 Task: Add a signature Chelsea Sanchez containing Looking forward to hearing from you, Chelsea Sanchez to email address softage.10@softage.net and add a folder Press releases
Action: Mouse moved to (83, 87)
Screenshot: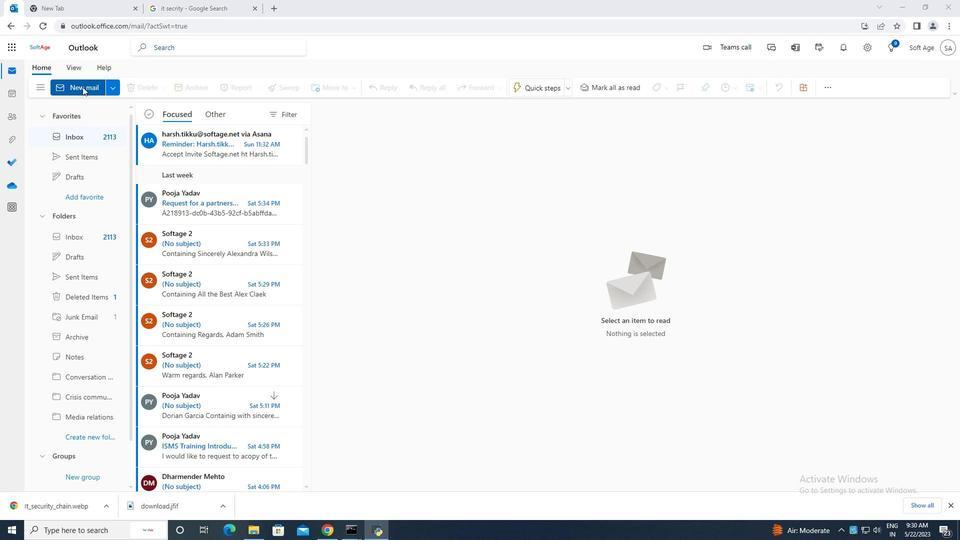 
Action: Mouse pressed left at (83, 87)
Screenshot: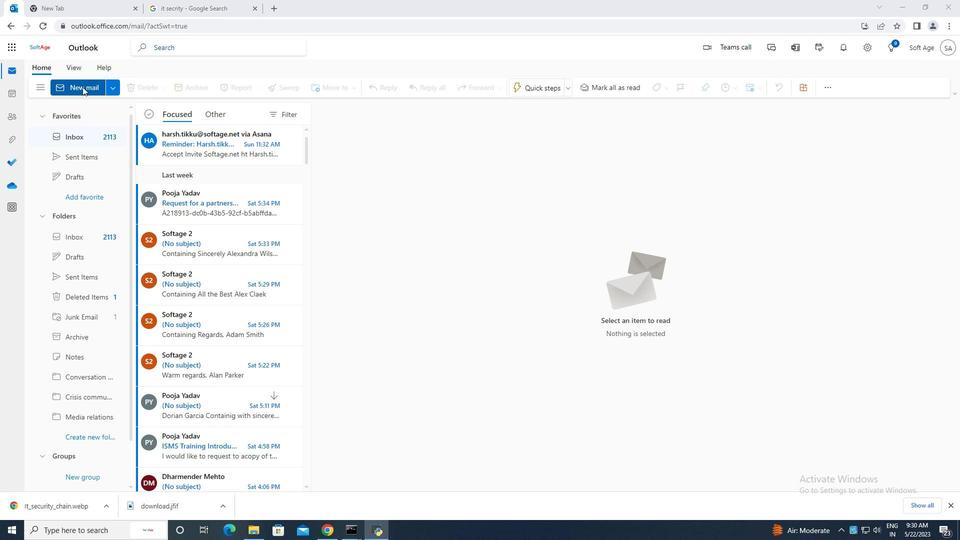 
Action: Mouse moved to (645, 86)
Screenshot: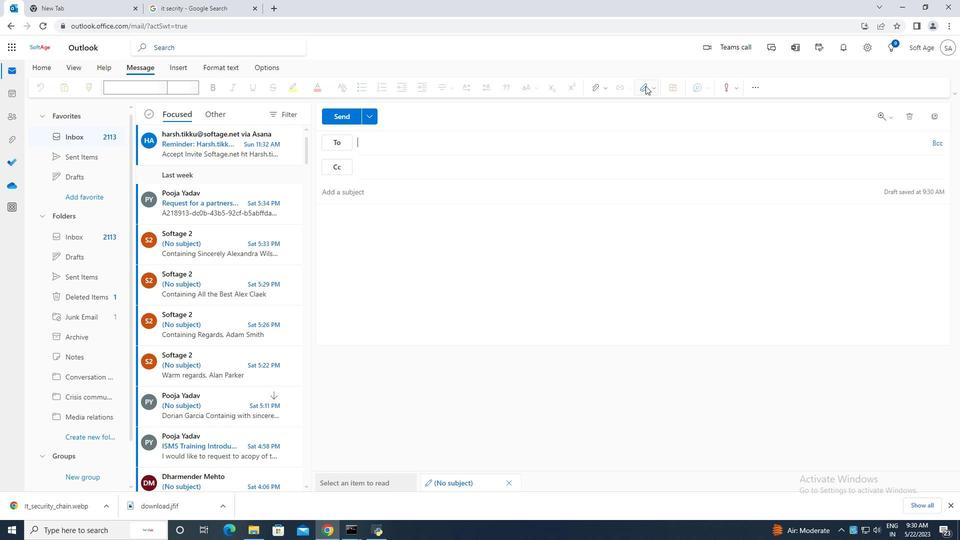 
Action: Mouse pressed left at (645, 86)
Screenshot: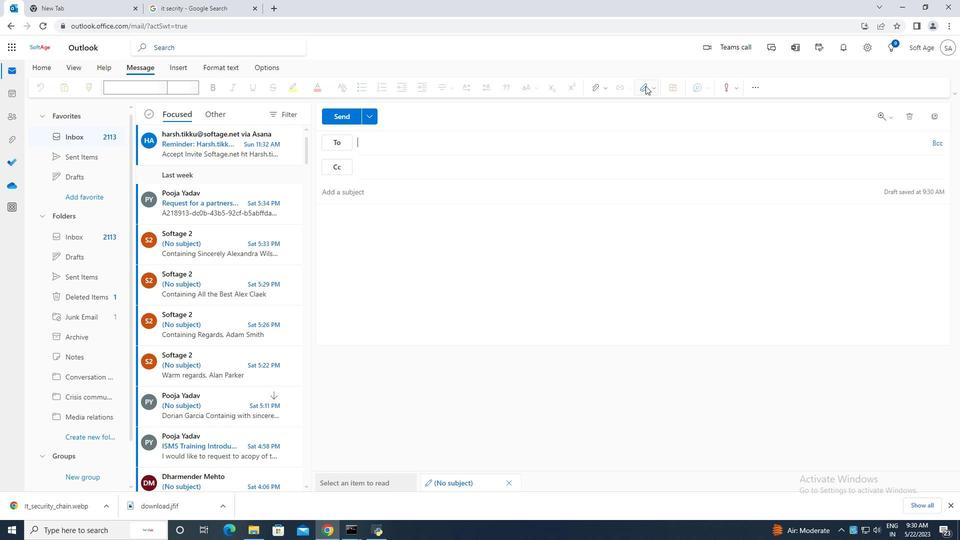
Action: Mouse moved to (627, 129)
Screenshot: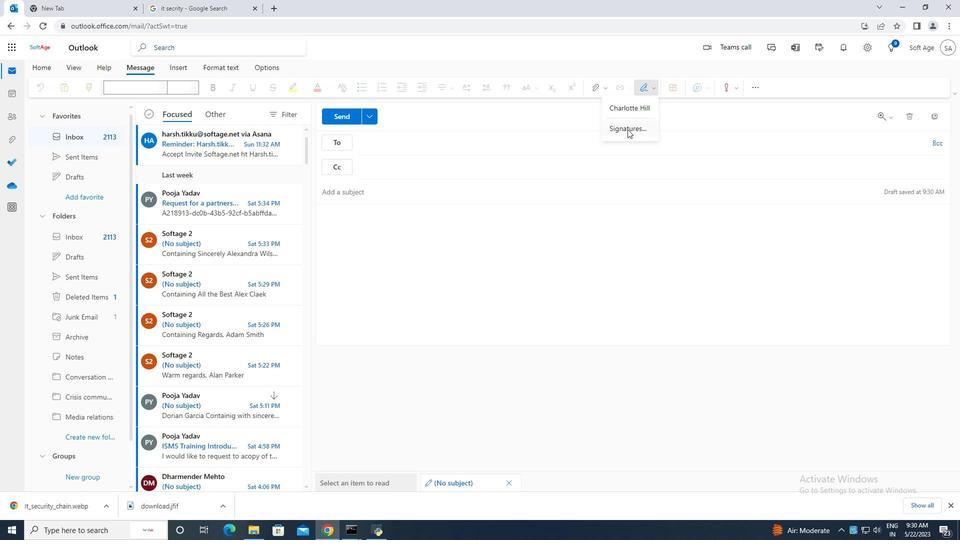 
Action: Mouse pressed left at (627, 129)
Screenshot: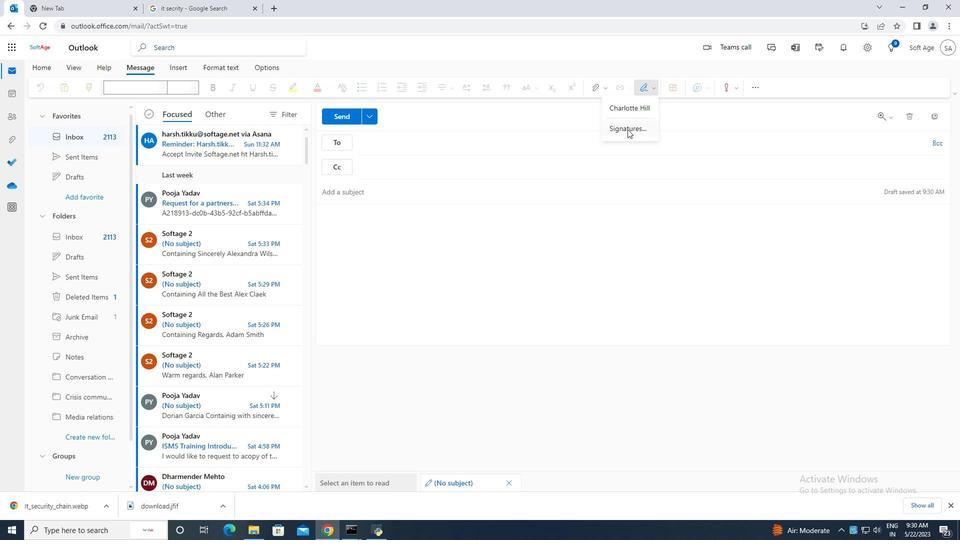 
Action: Mouse moved to (676, 169)
Screenshot: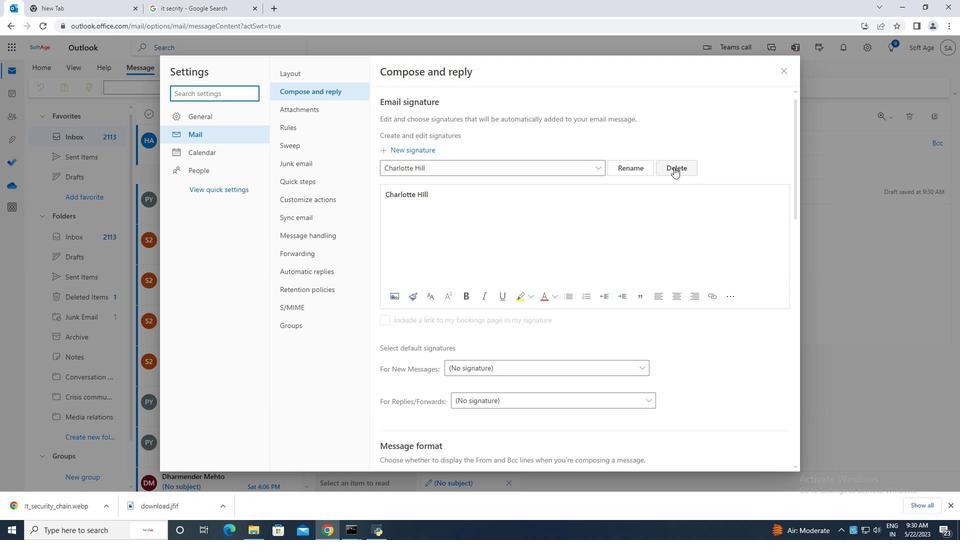 
Action: Mouse pressed left at (676, 169)
Screenshot: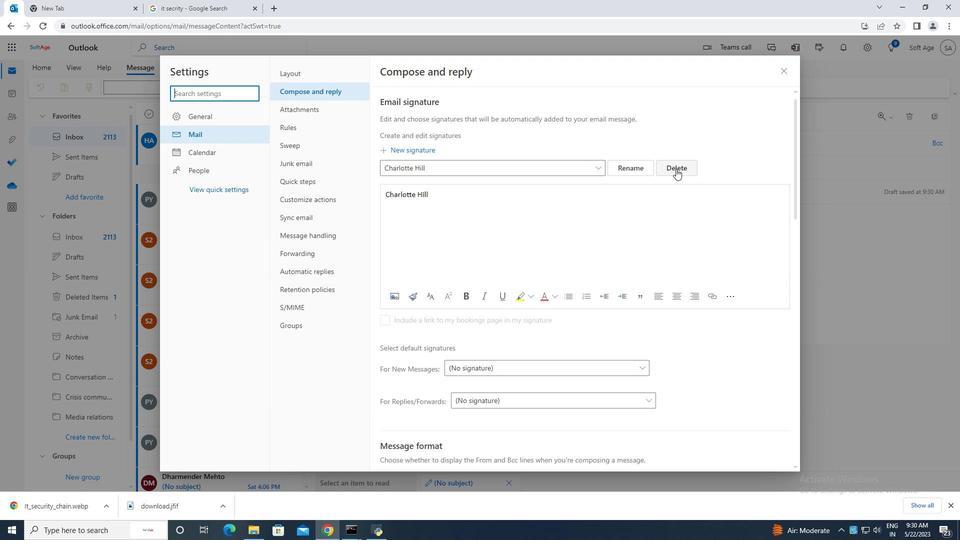 
Action: Mouse moved to (423, 163)
Screenshot: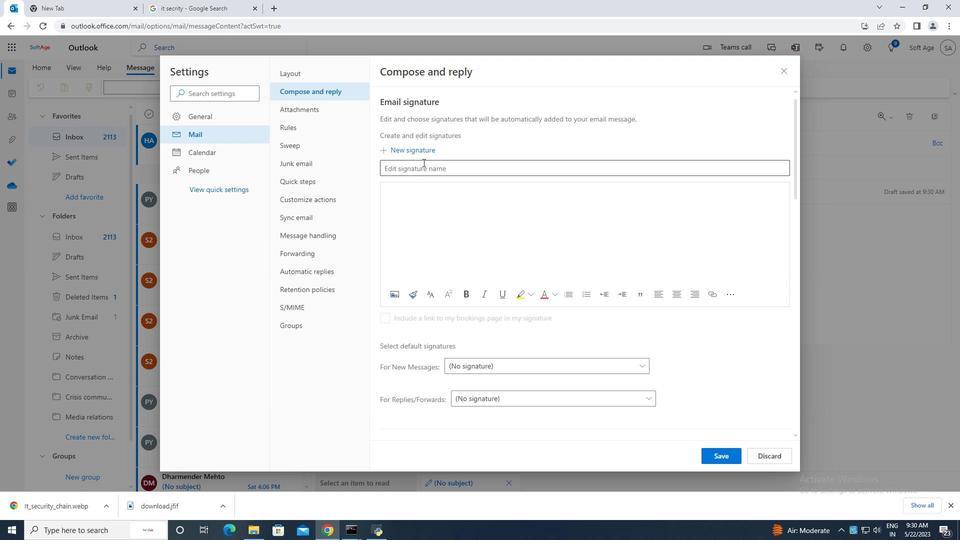 
Action: Mouse pressed left at (423, 163)
Screenshot: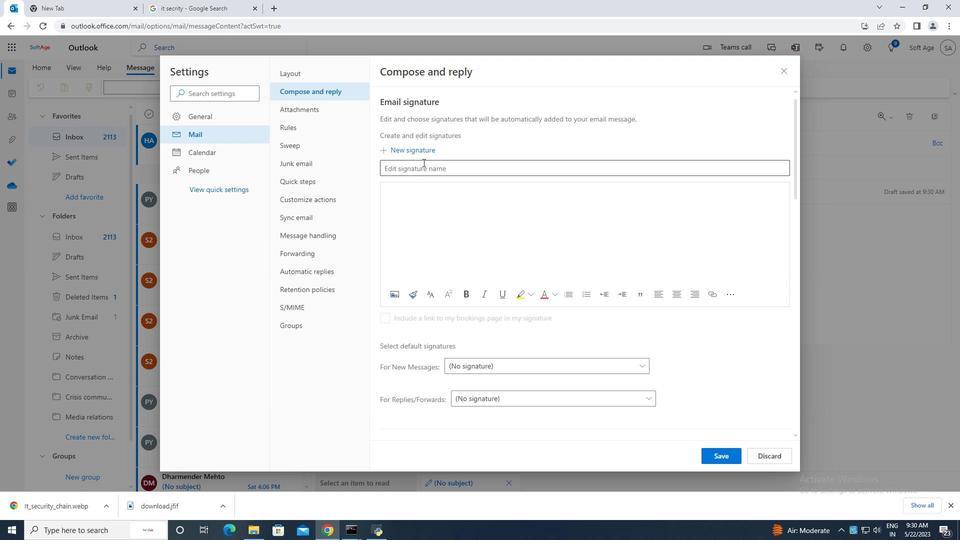 
Action: Mouse moved to (432, 165)
Screenshot: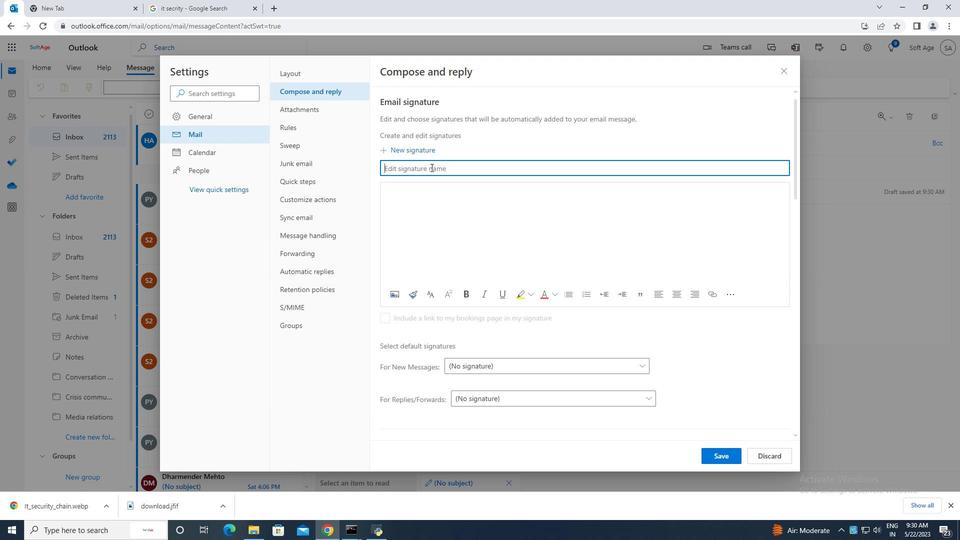 
Action: Key pressed <Key.caps_lock>C<Key.caps_lock>helsea<Key.space><Key.caps_lock>S<Key.caps_lock>anchez
Screenshot: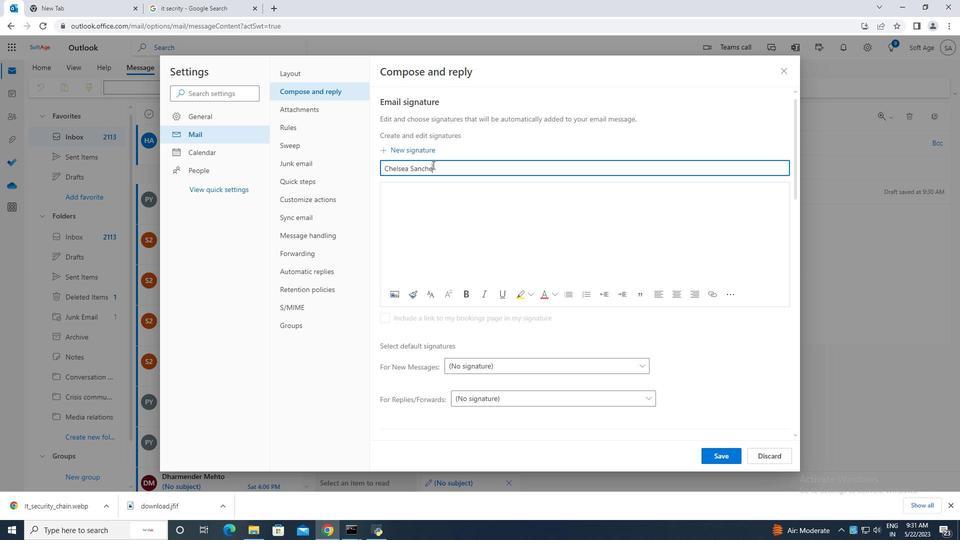 
Action: Mouse moved to (417, 188)
Screenshot: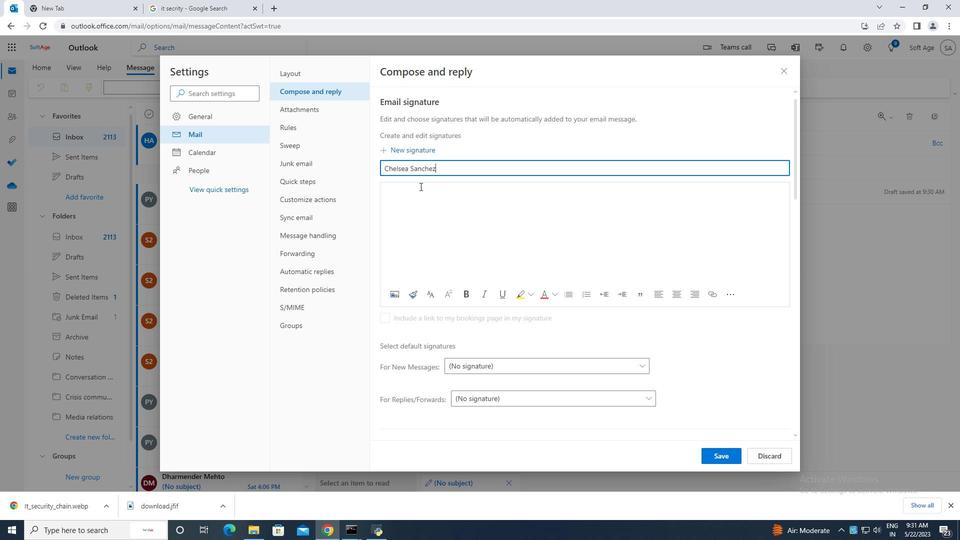 
Action: Mouse pressed left at (417, 188)
Screenshot: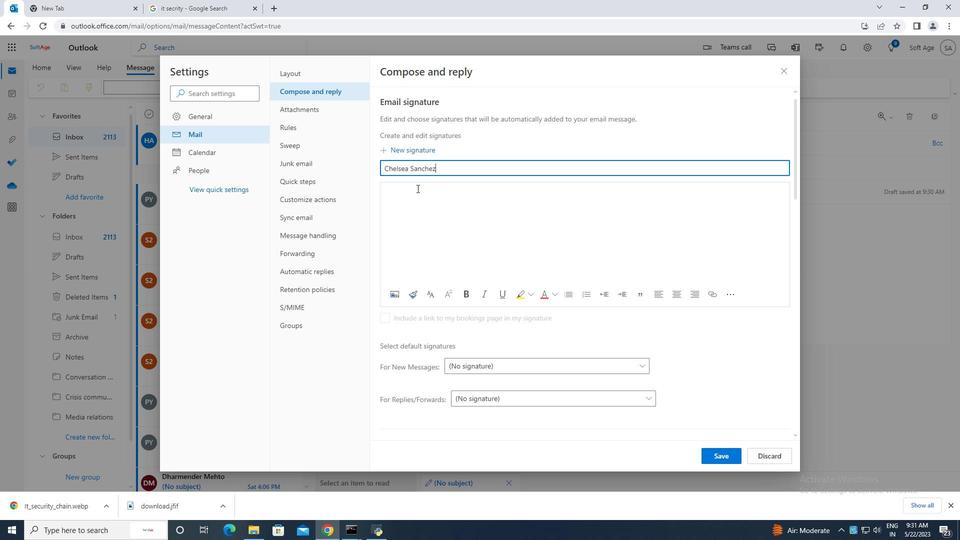 
Action: Mouse moved to (417, 189)
Screenshot: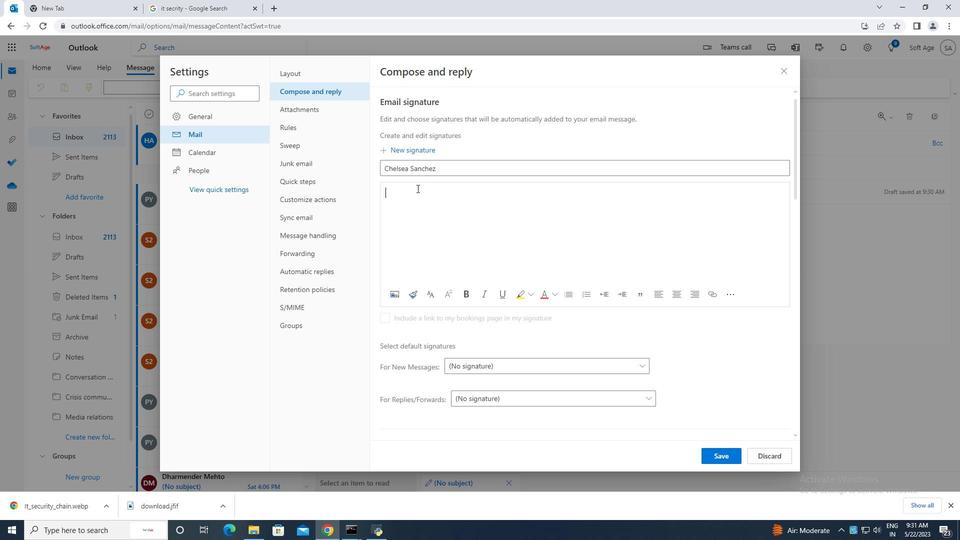 
Action: Key pressed <Key.caps_lock>C<Key.caps_lock>helsea<Key.space><Key.caps_lock>S<Key.caps_lock>anchez
Screenshot: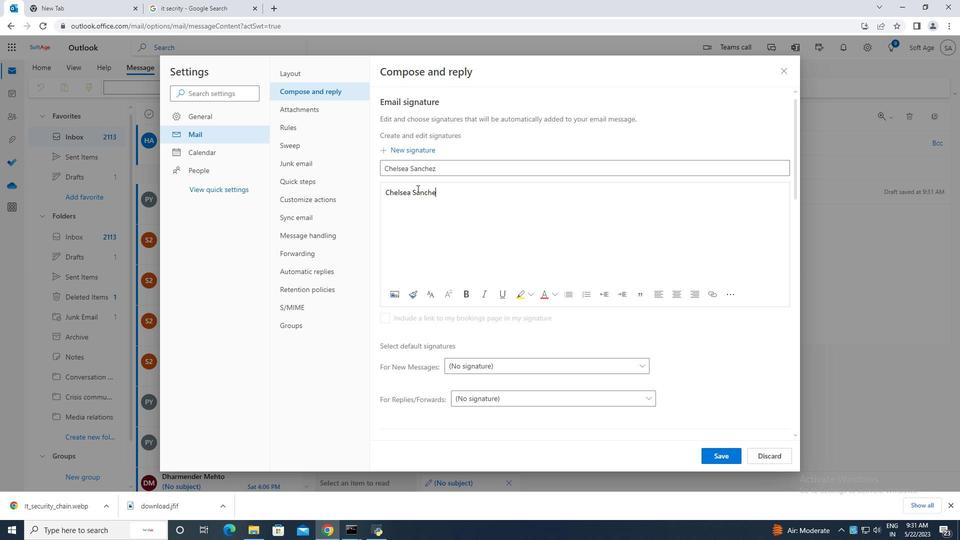
Action: Mouse moved to (737, 458)
Screenshot: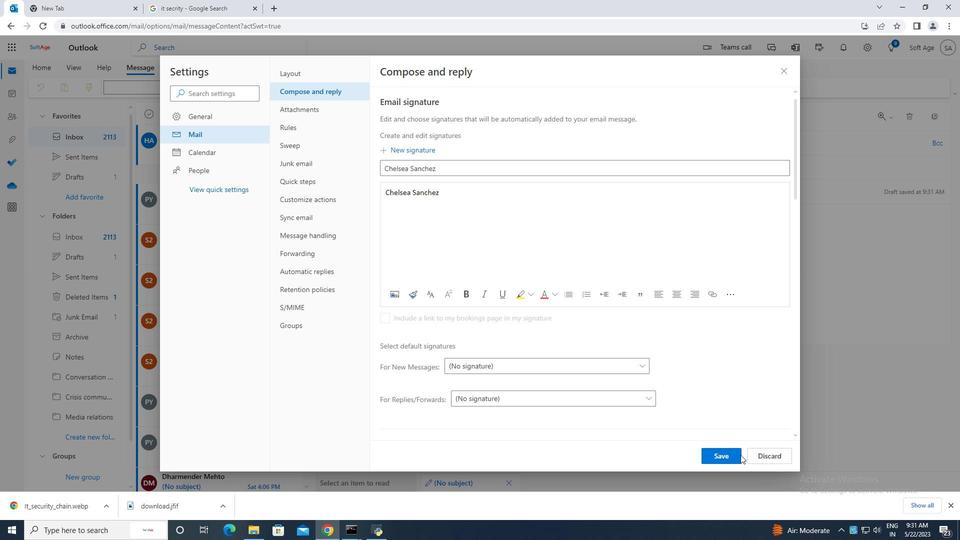 
Action: Mouse pressed left at (737, 458)
Screenshot: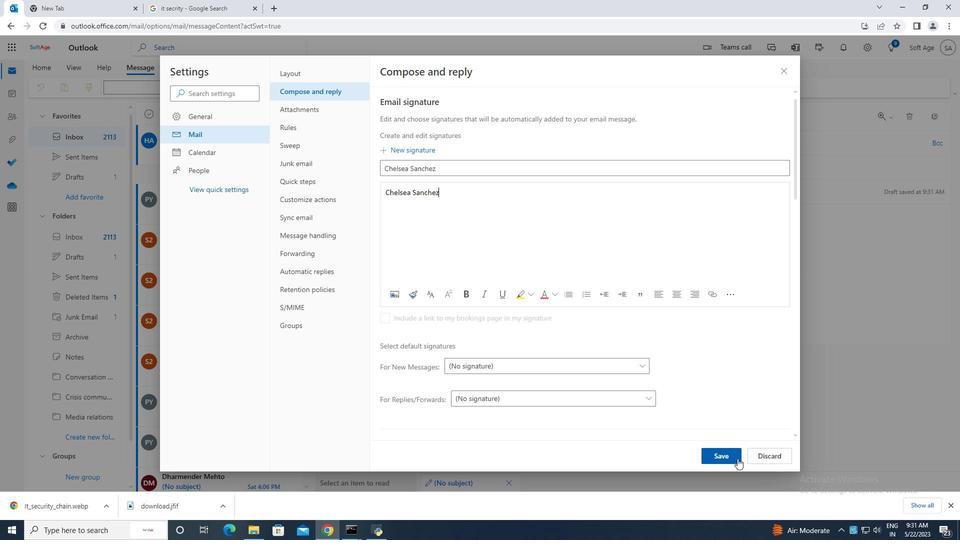 
Action: Mouse moved to (778, 76)
Screenshot: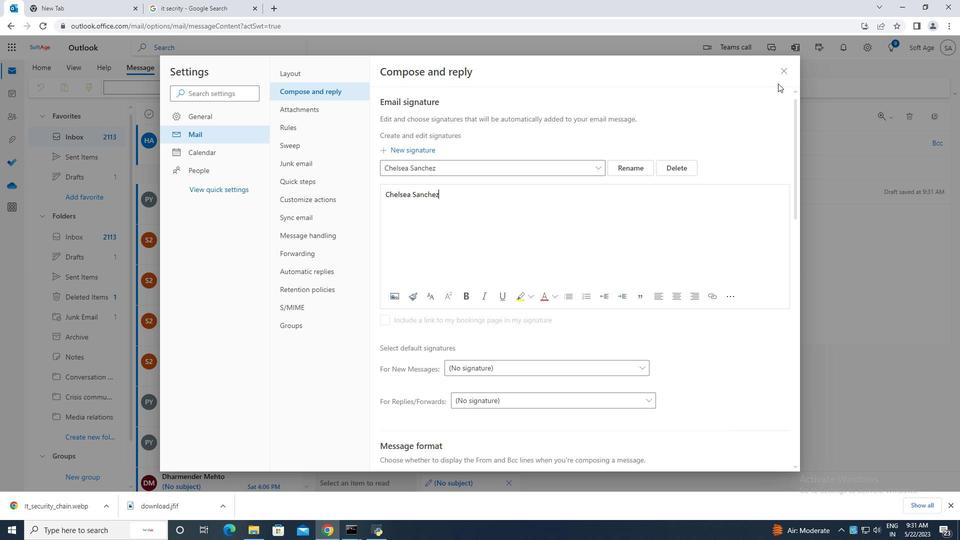 
Action: Mouse pressed left at (778, 76)
Screenshot: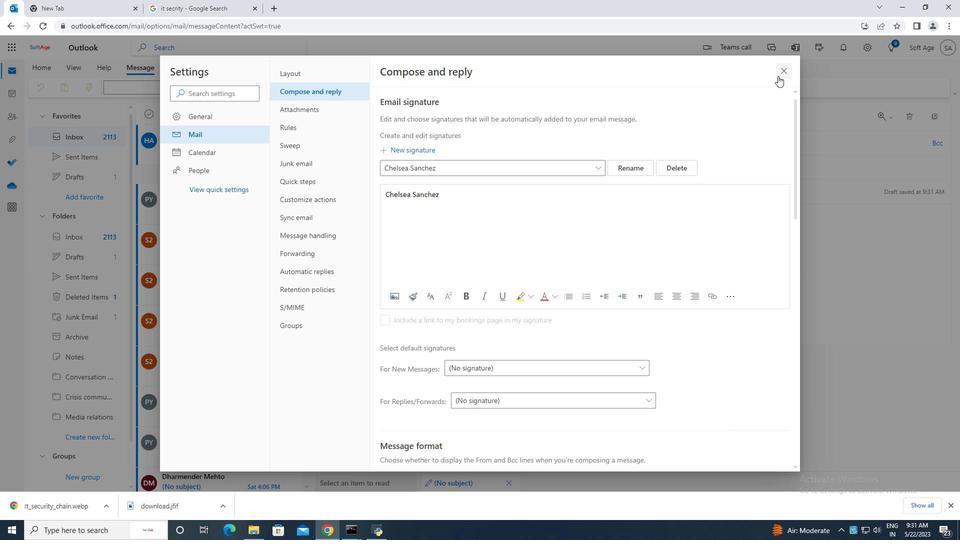 
Action: Mouse moved to (639, 91)
Screenshot: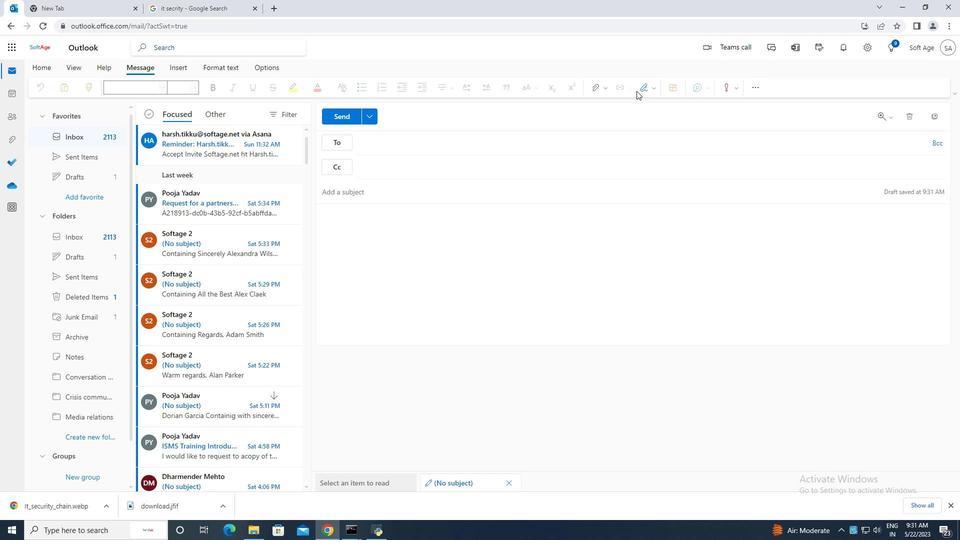 
Action: Mouse pressed left at (639, 91)
Screenshot: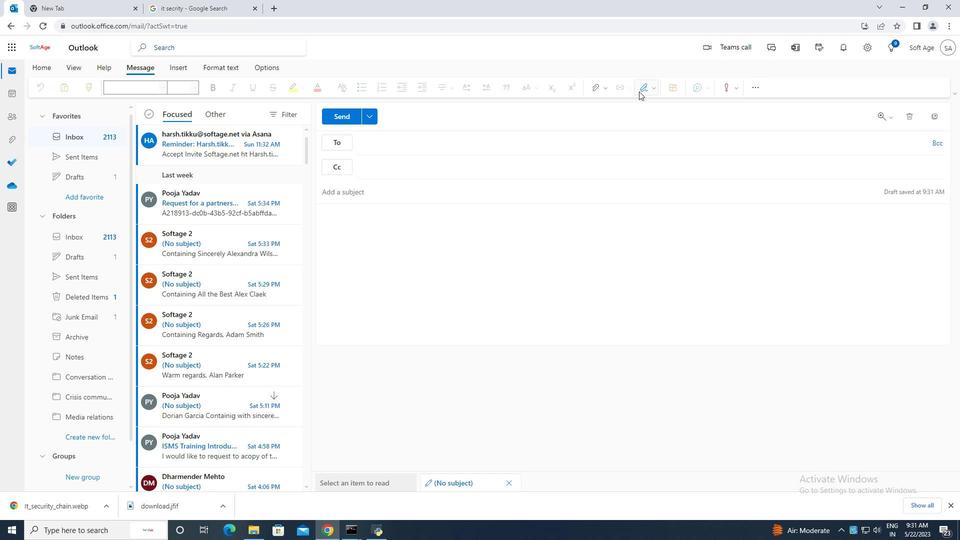 
Action: Mouse moved to (619, 108)
Screenshot: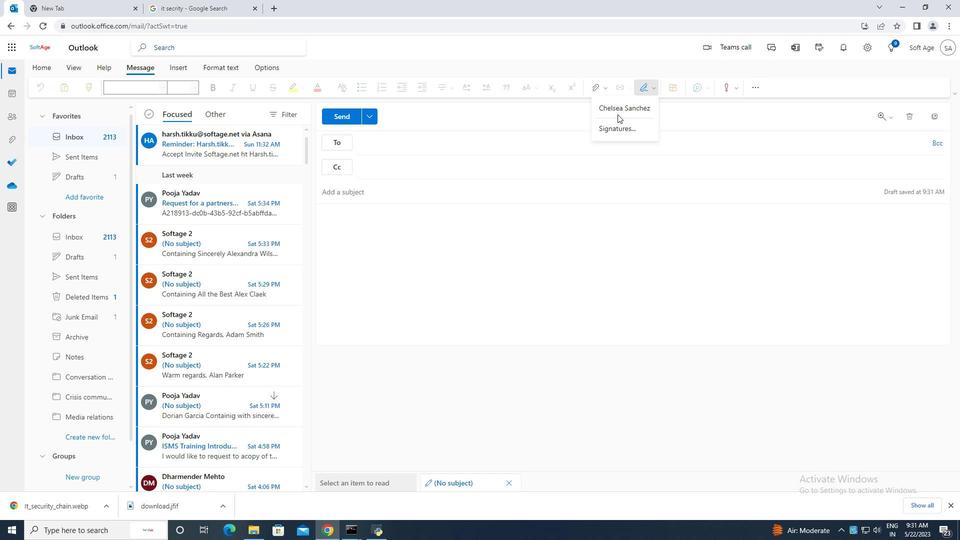 
Action: Mouse pressed left at (619, 108)
Screenshot: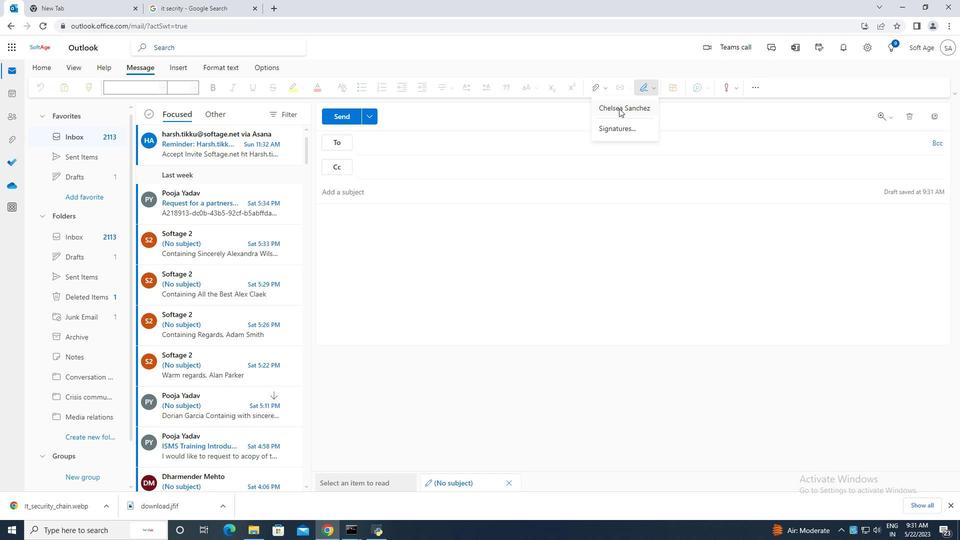 
Action: Mouse moved to (349, 218)
Screenshot: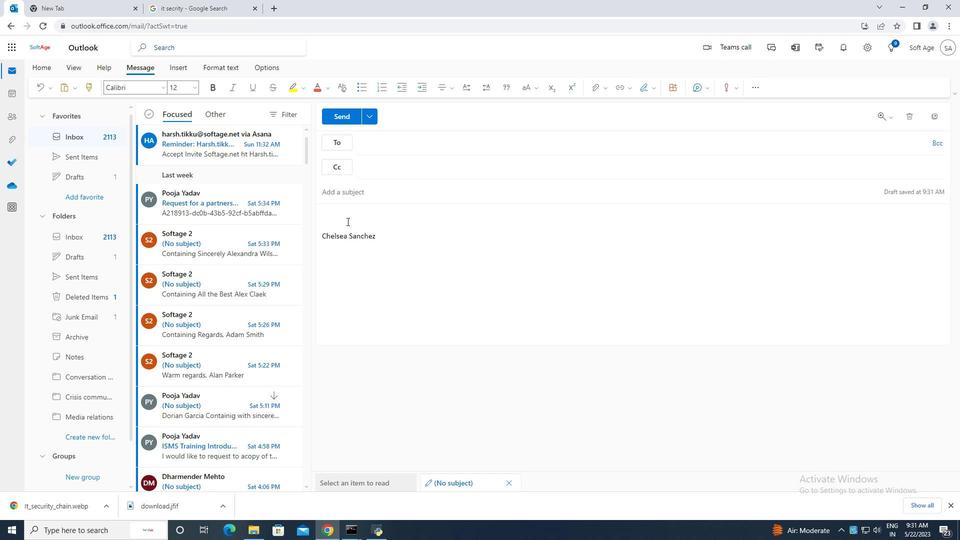 
Action: Key pressed <Key.caps_lock>C<Key.caps_lock>ontaining<Key.space>looking<Key.space>for<Key.space>ward<Key.space>to<Key.space>hearing<Key.space>from<Key.space>you,
Screenshot: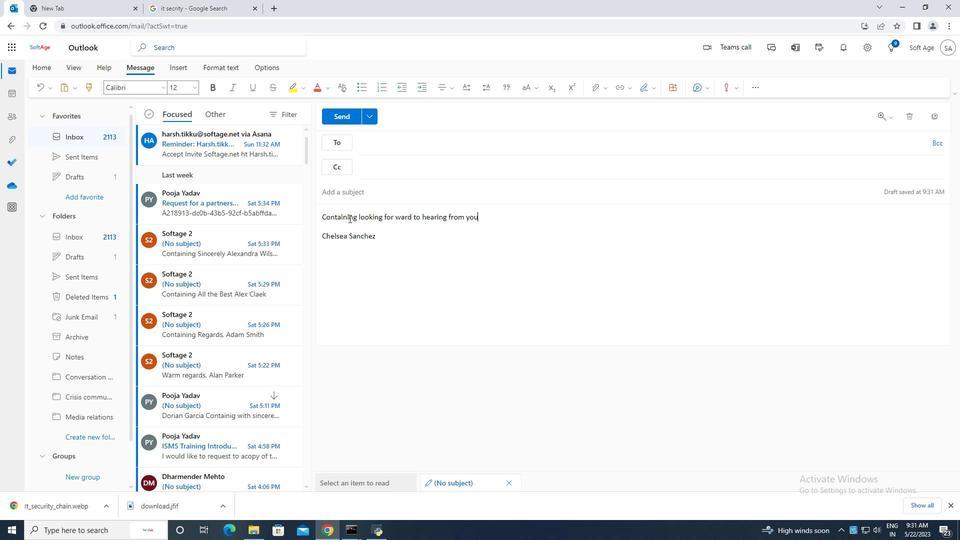 
Action: Mouse moved to (390, 142)
Screenshot: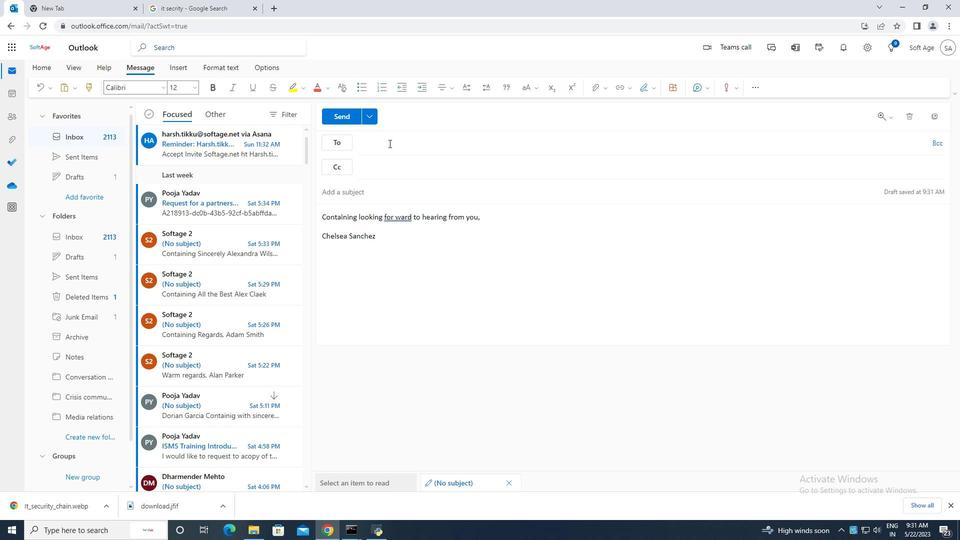 
Action: Mouse pressed left at (390, 142)
Screenshot: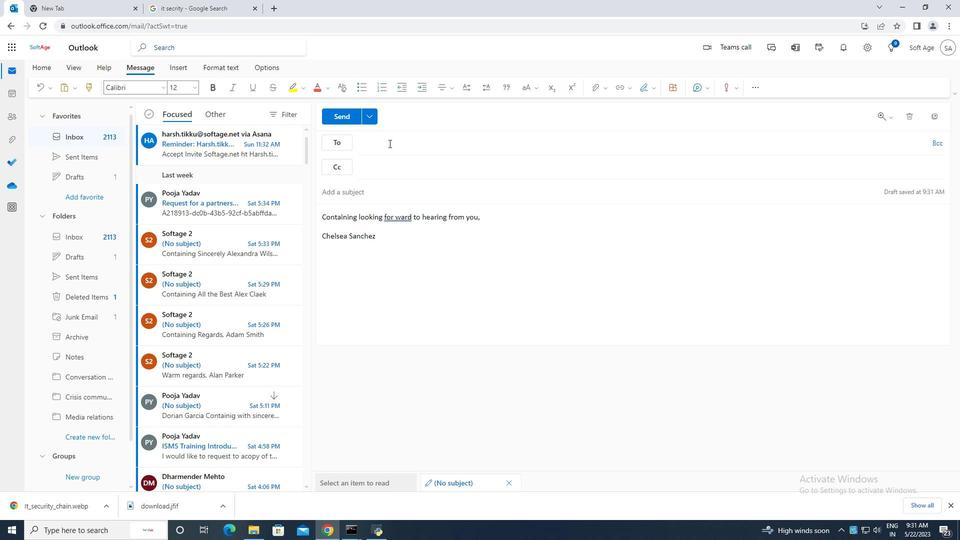 
Action: Mouse moved to (390, 142)
Screenshot: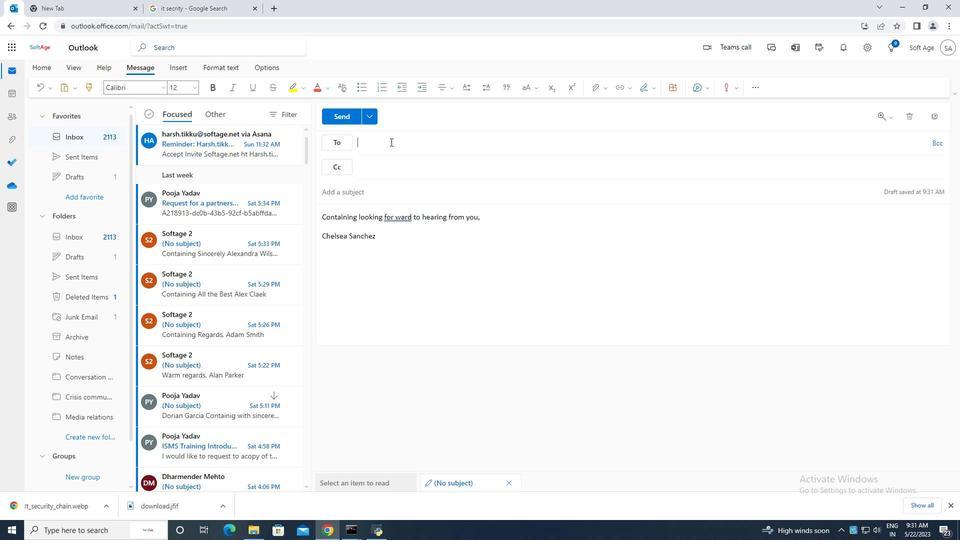 
Action: Key pressed sog<Key.backspace>ft
Screenshot: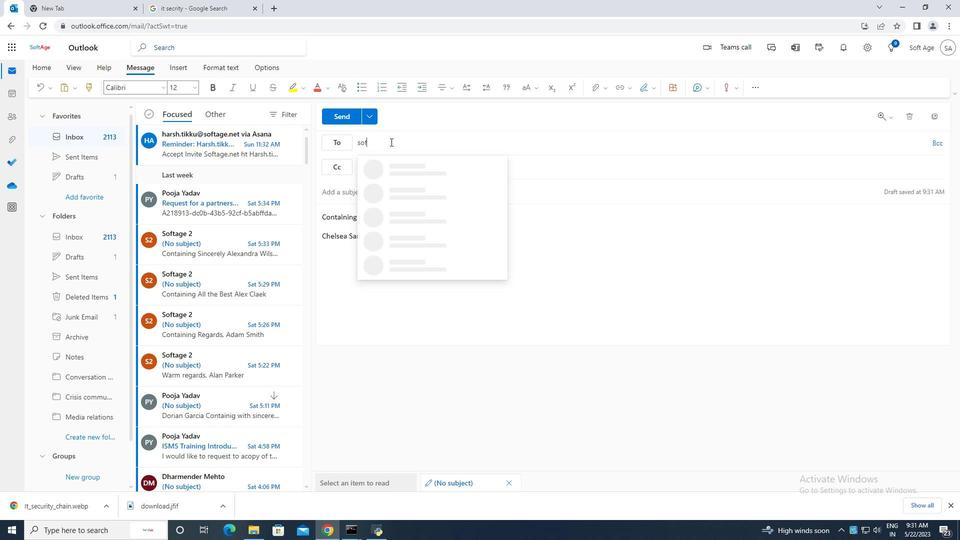 
Action: Mouse moved to (449, 218)
Screenshot: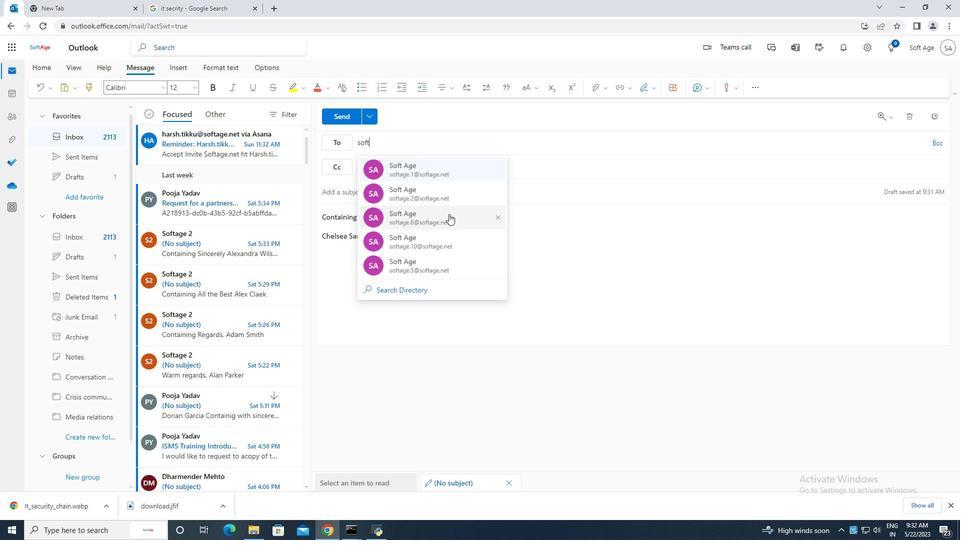 
Action: Mouse scrolled (449, 217) with delta (0, 0)
Screenshot: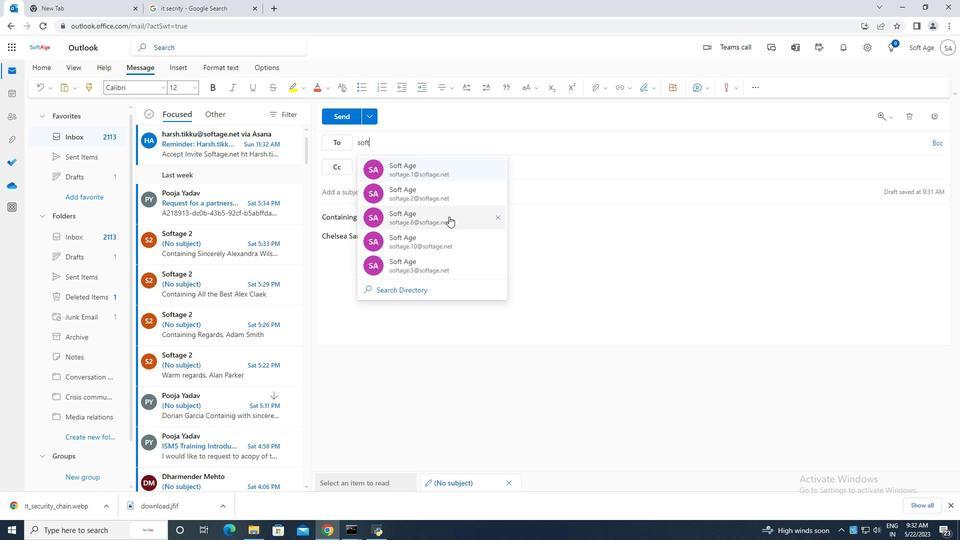 
Action: Mouse moved to (449, 219)
Screenshot: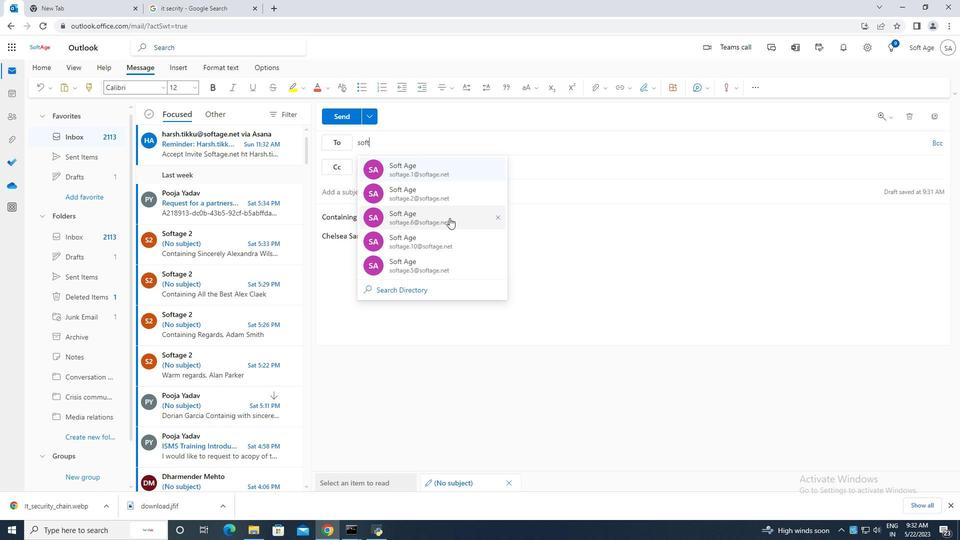 
Action: Mouse scrolled (449, 219) with delta (0, 0)
Screenshot: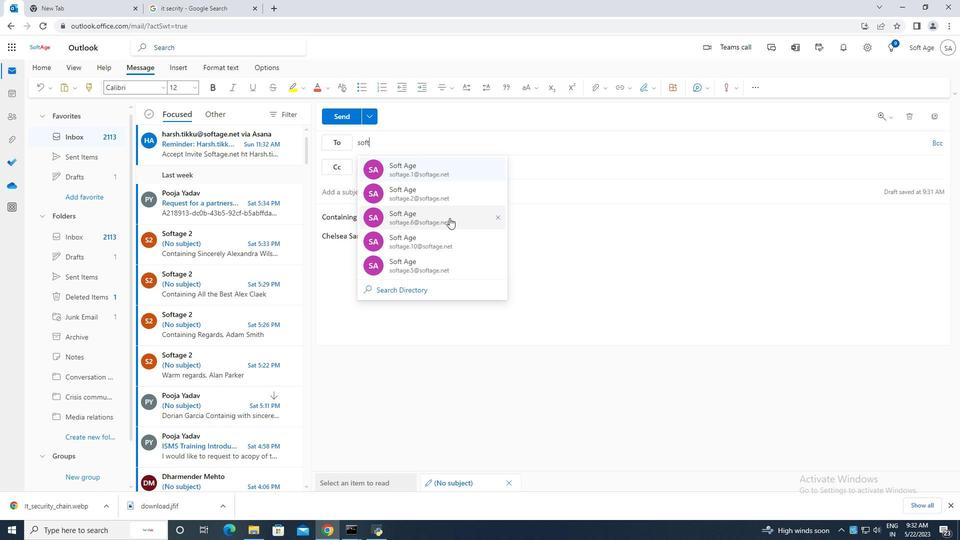 
Action: Mouse moved to (450, 220)
Screenshot: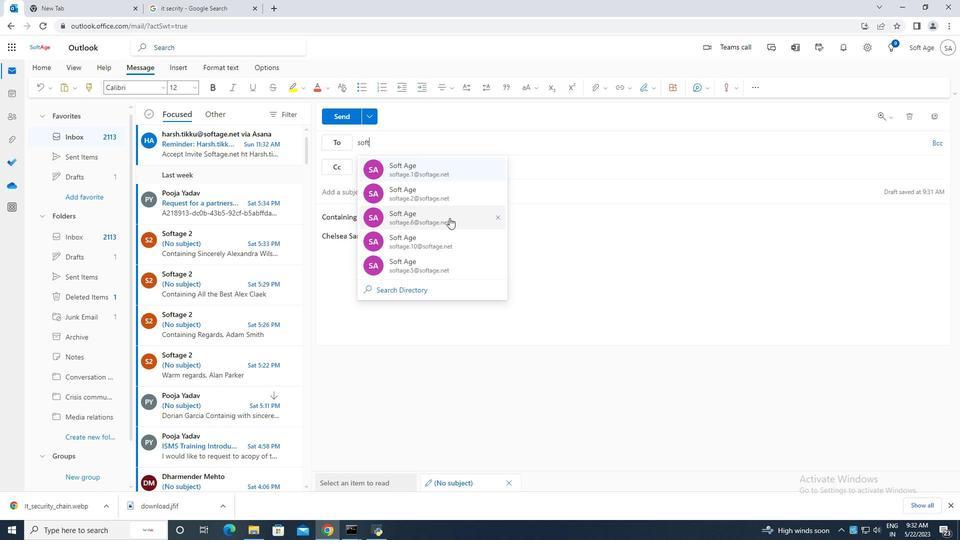 
Action: Mouse scrolled (450, 220) with delta (0, 0)
Screenshot: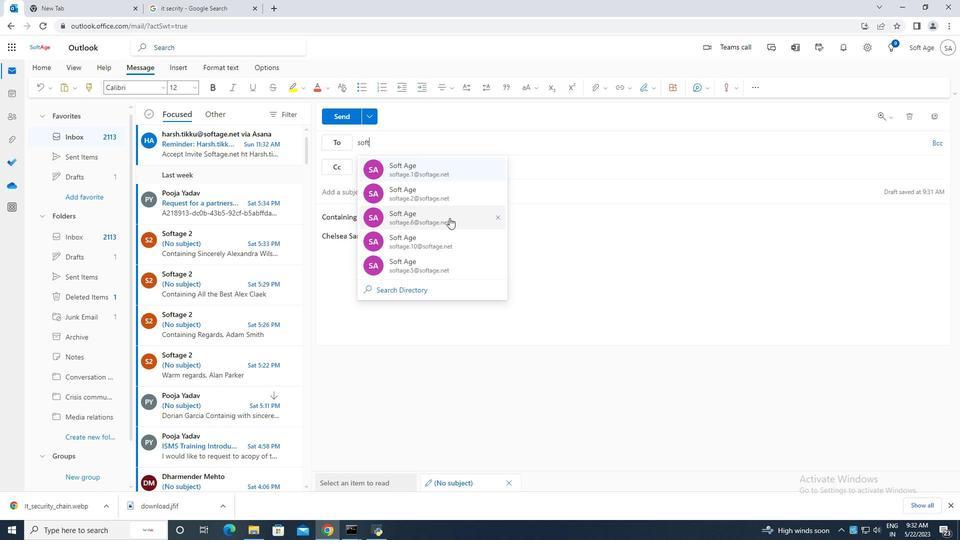 
Action: Mouse moved to (403, 131)
Screenshot: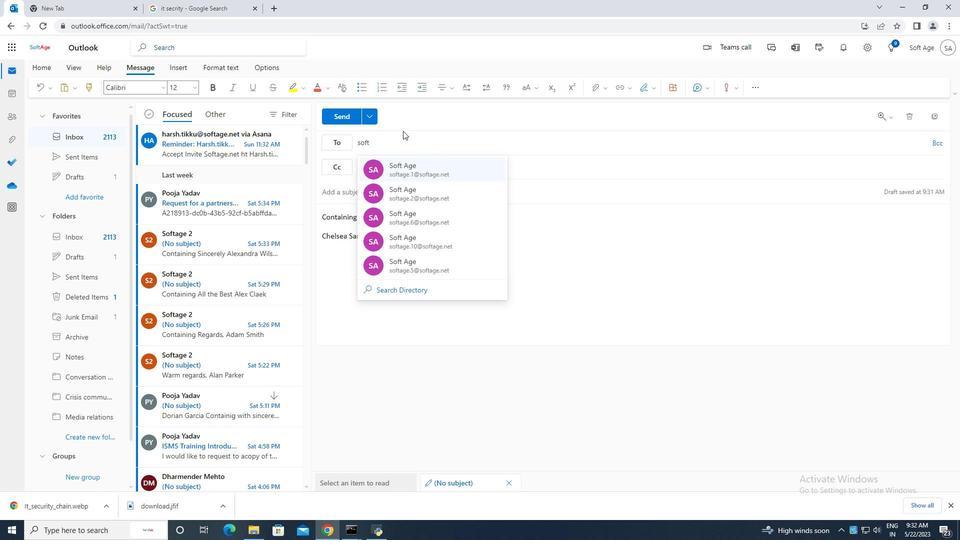 
Action: Key pressed age.10
Screenshot: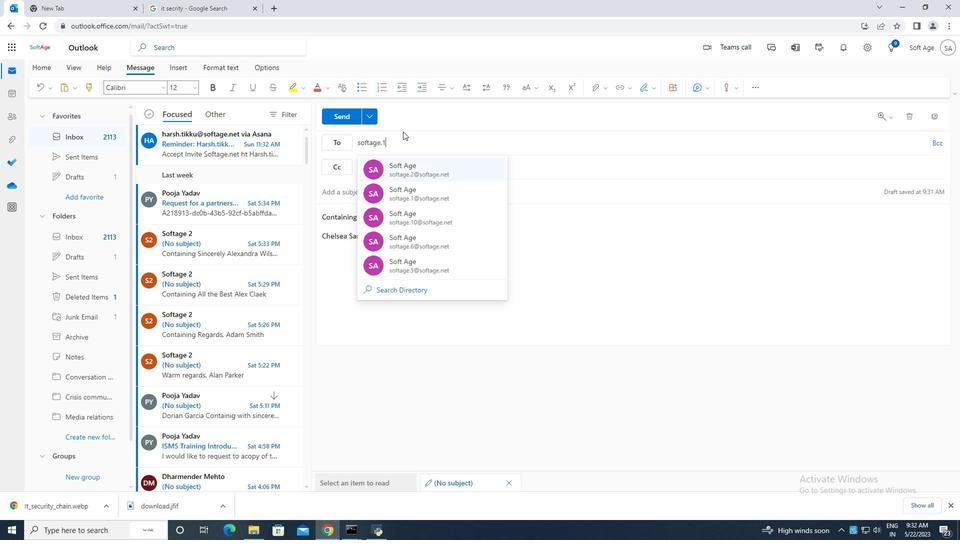 
Action: Mouse moved to (465, 190)
Screenshot: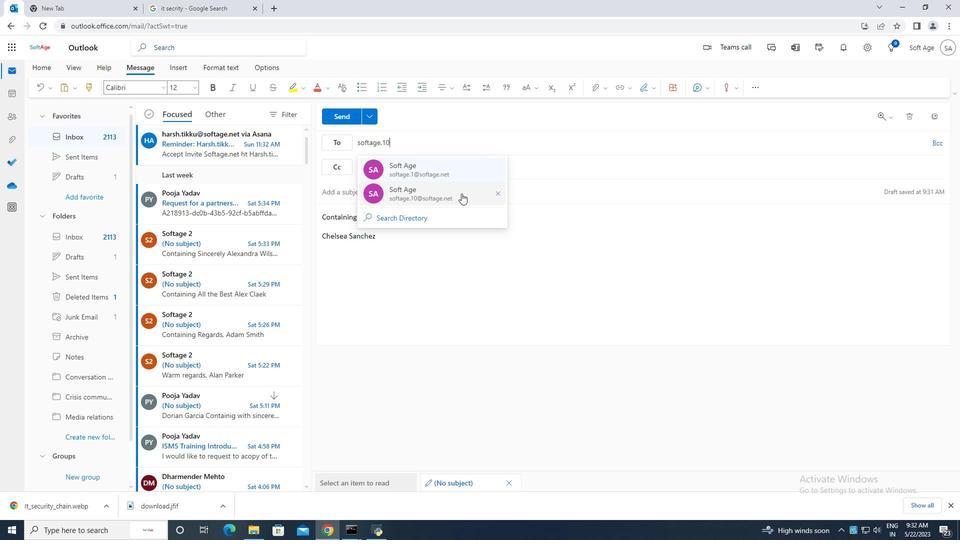 
Action: Mouse pressed left at (465, 190)
Screenshot: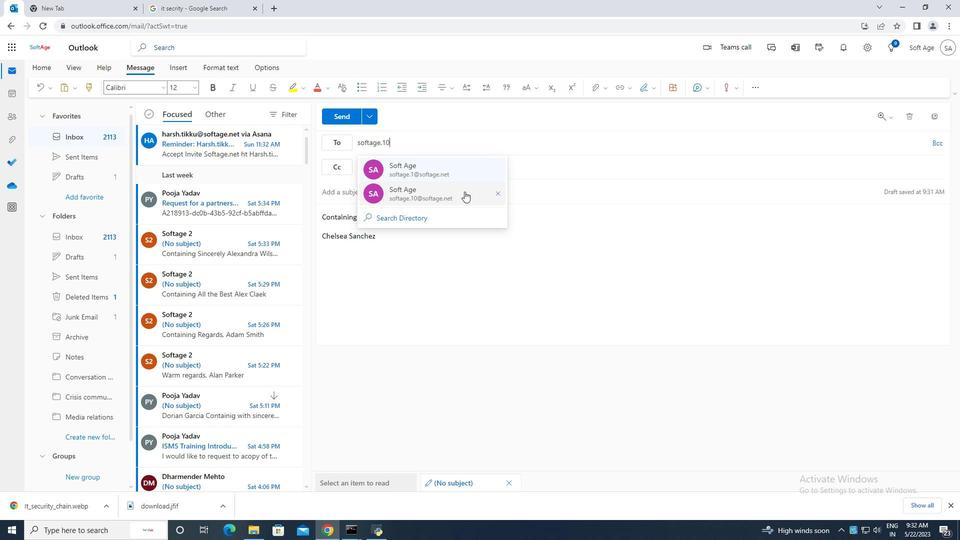 
Action: Mouse moved to (87, 440)
Screenshot: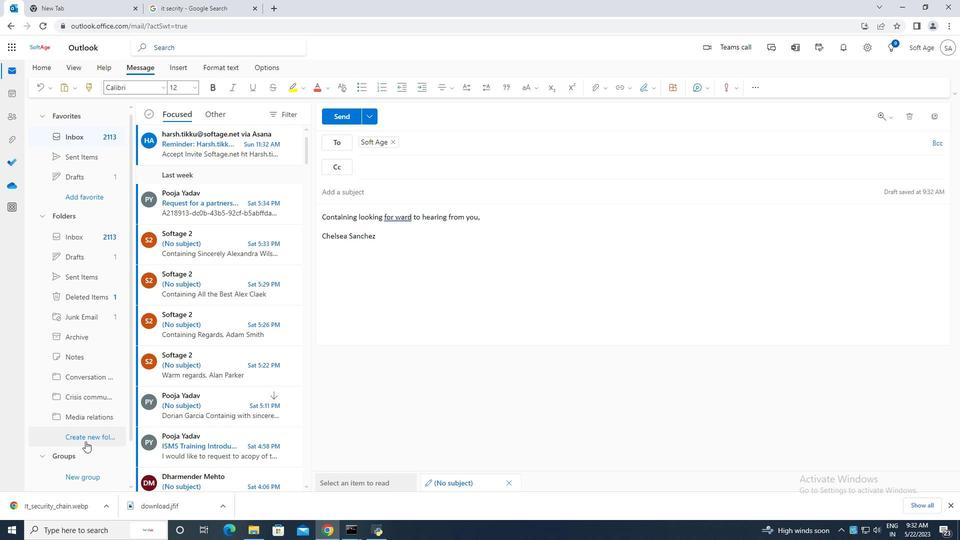 
Action: Mouse pressed left at (87, 440)
Screenshot: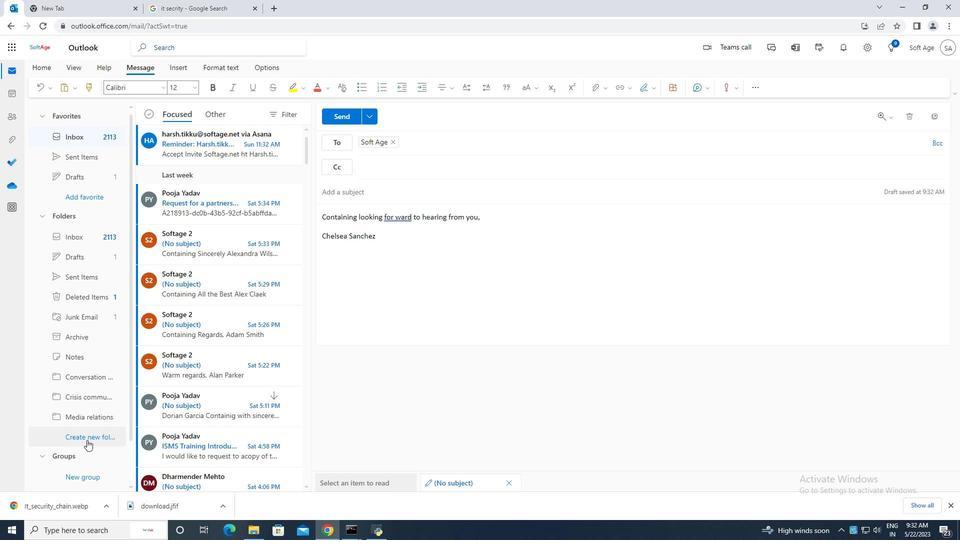 
Action: Mouse moved to (80, 440)
Screenshot: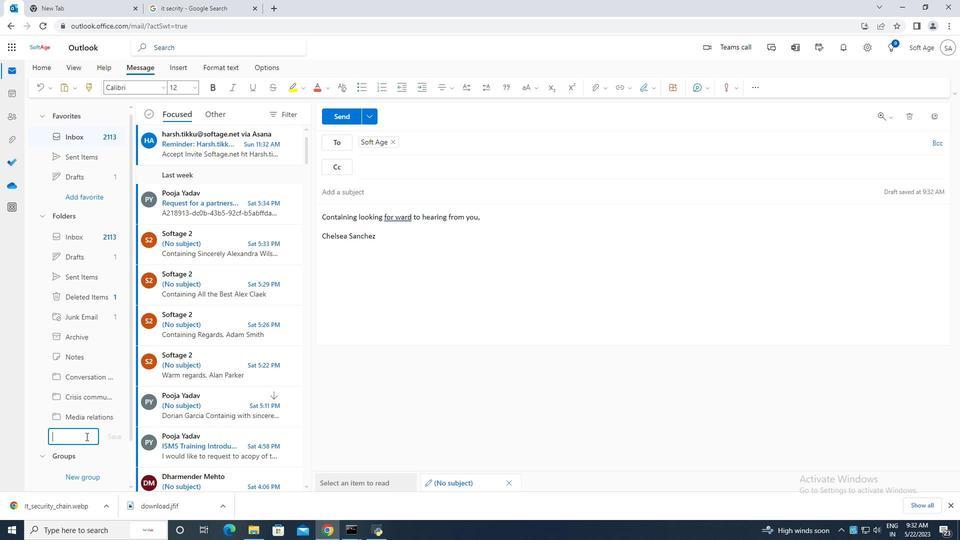 
Action: Key pressed press<Key.space>release
Screenshot: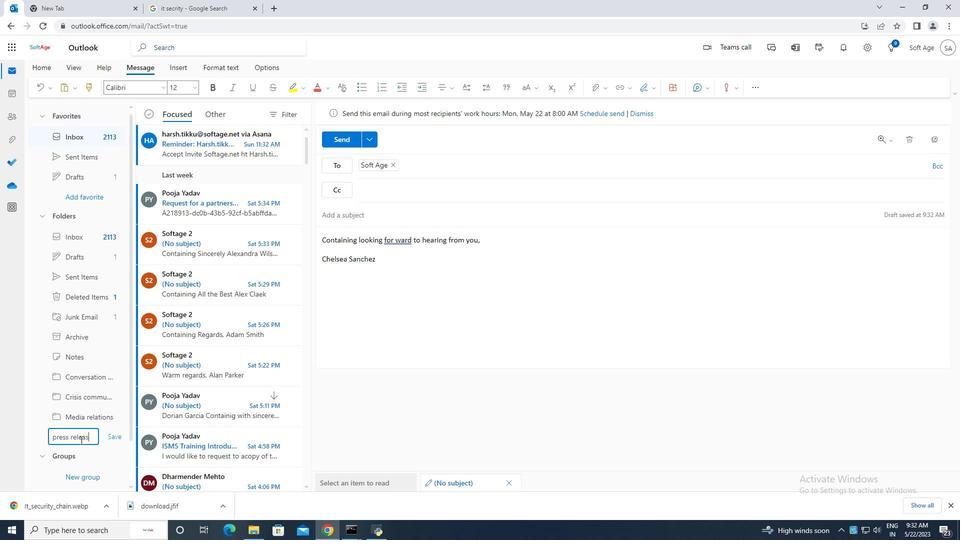 
Action: Mouse moved to (129, 438)
Screenshot: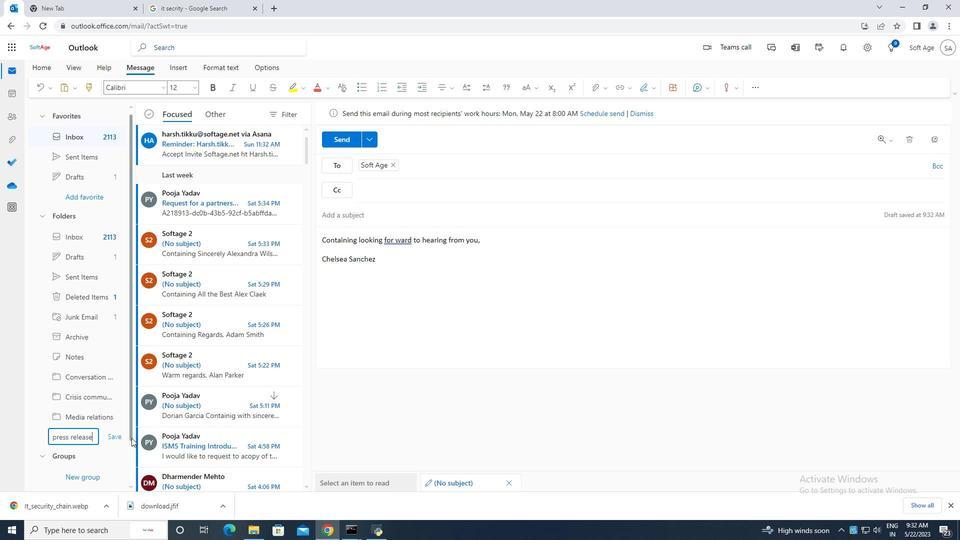 
Action: Mouse pressed left at (129, 438)
Screenshot: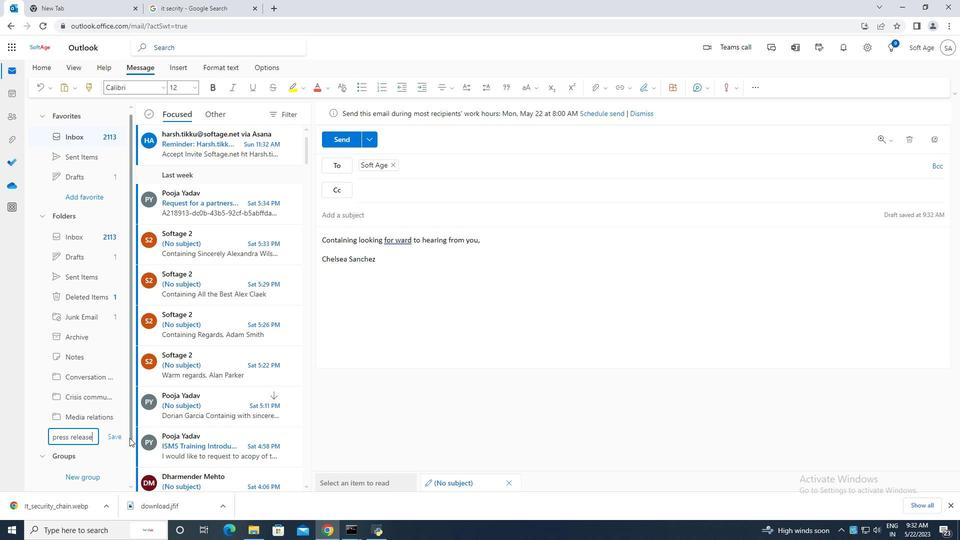 
Action: Mouse moved to (396, 240)
Screenshot: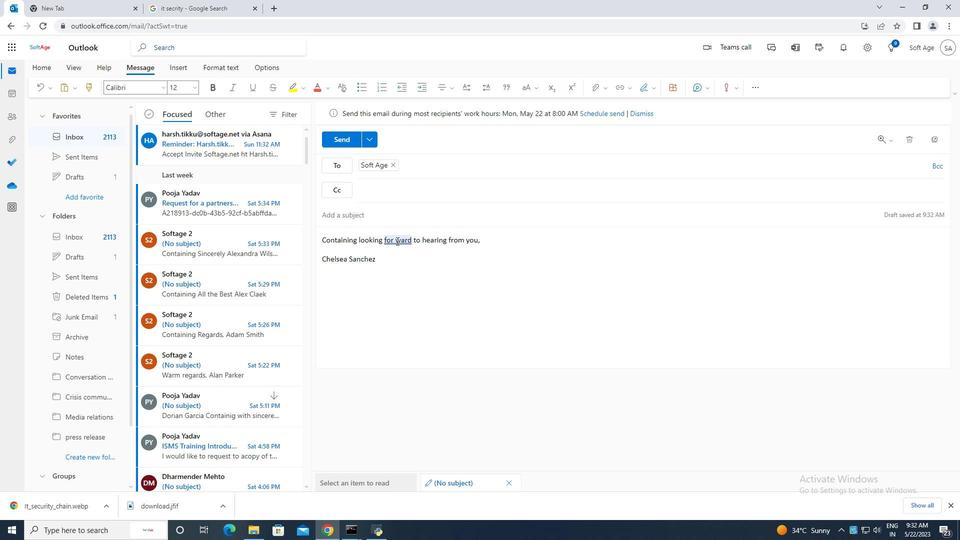 
Action: Mouse pressed left at (396, 240)
Screenshot: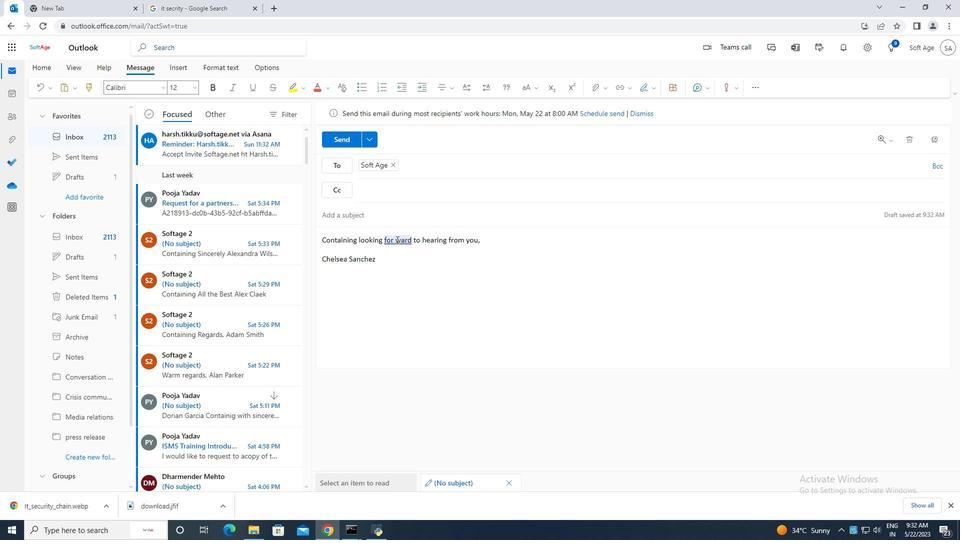 
Action: Mouse moved to (396, 243)
Screenshot: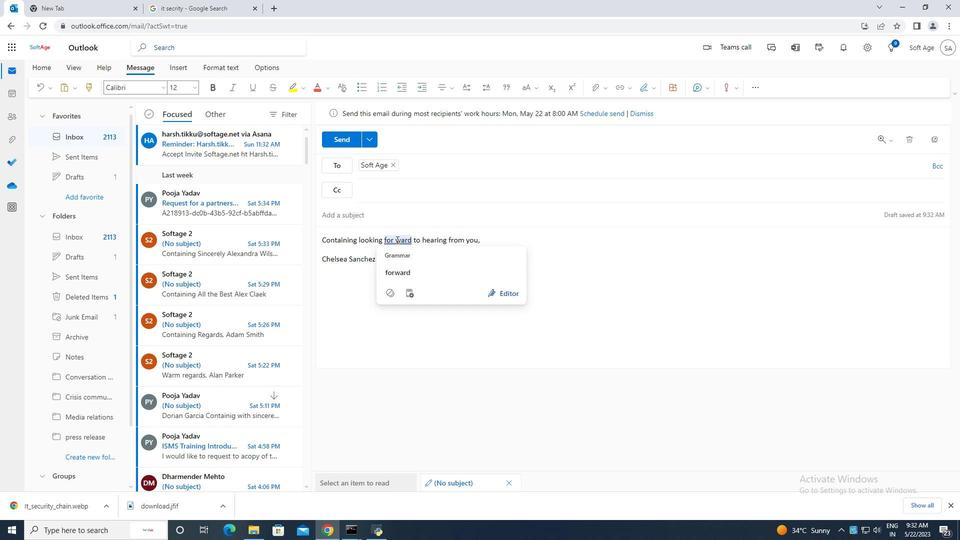 
Action: Key pressed <Key.backspace>
Screenshot: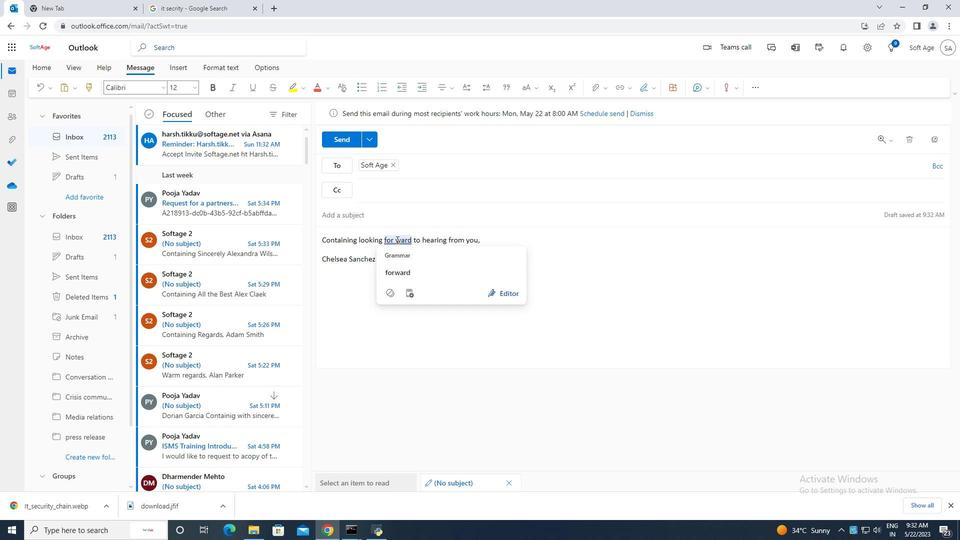 
Action: Mouse moved to (347, 139)
Screenshot: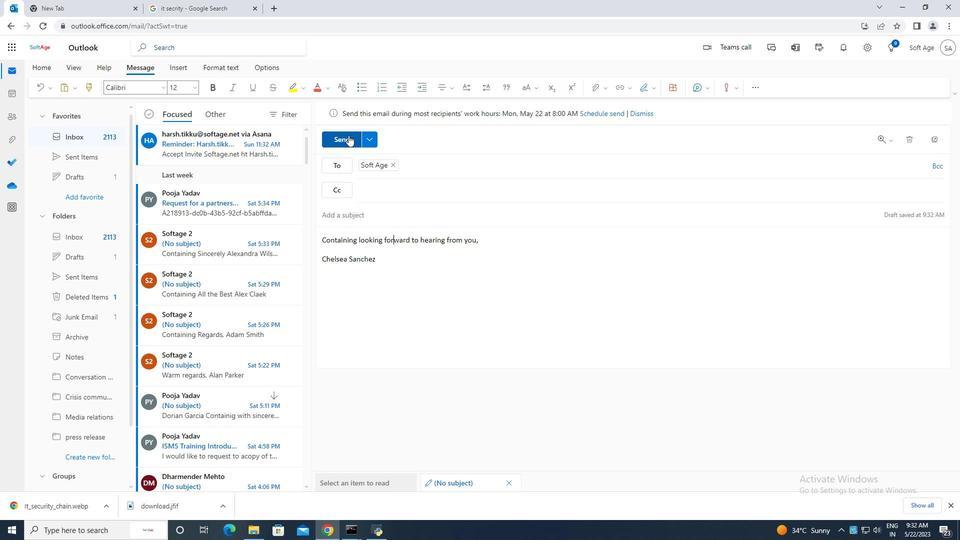 
Action: Mouse pressed left at (347, 139)
Screenshot: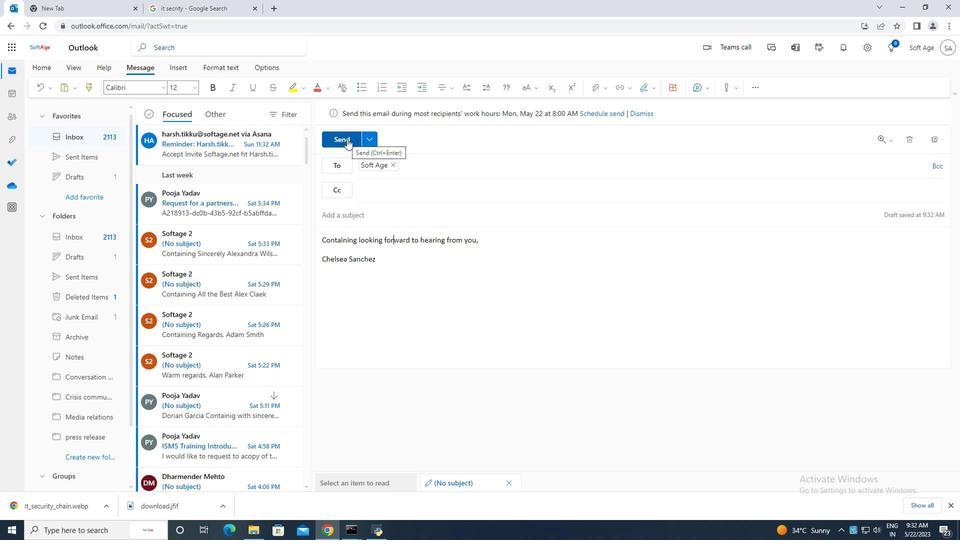 
Action: Mouse moved to (468, 293)
Screenshot: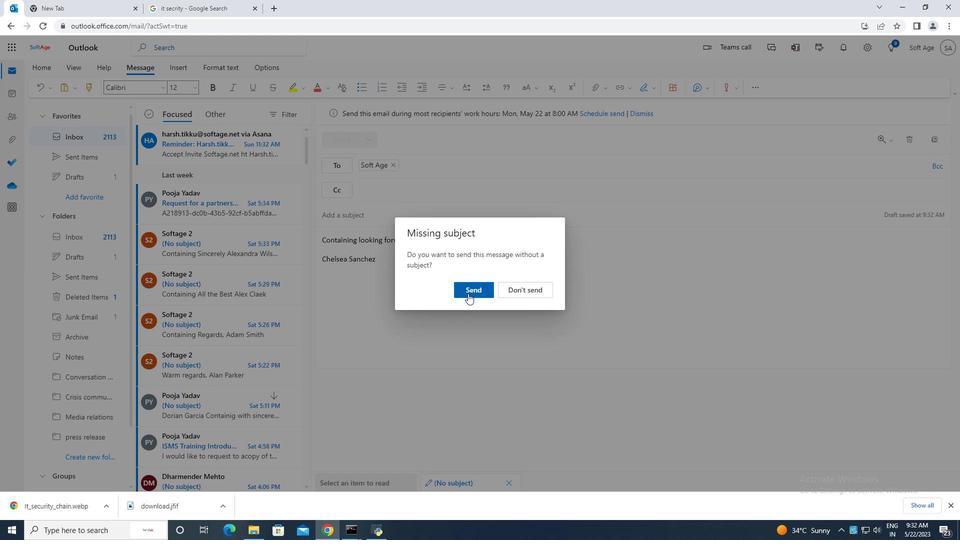 
Action: Mouse pressed left at (468, 293)
Screenshot: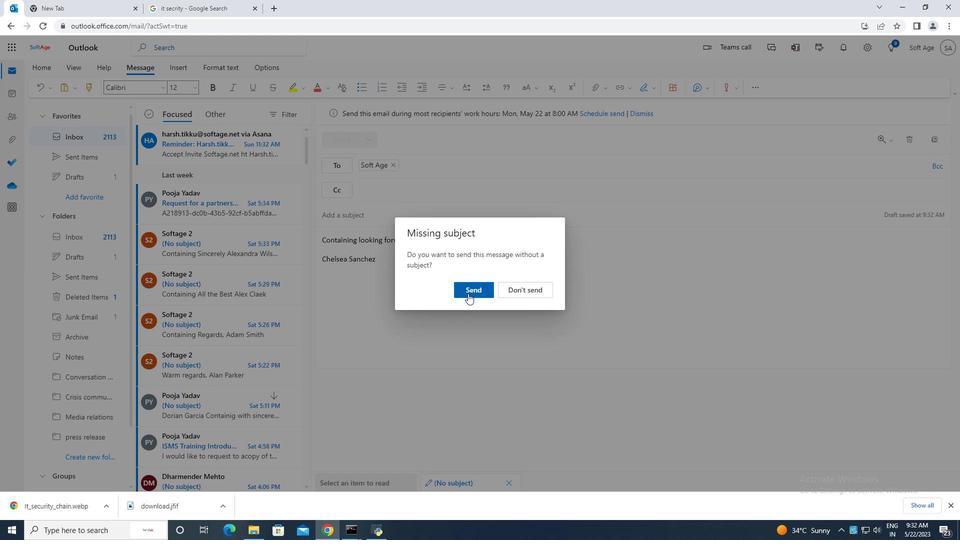 
Action: Mouse moved to (99, 167)
Screenshot: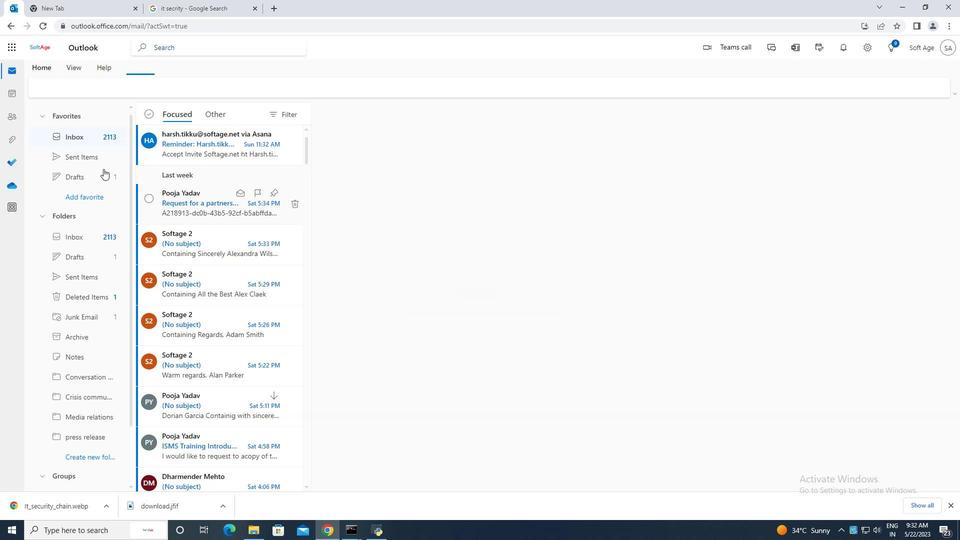
